 Task: View all active orders created by the user
Action: Mouse moved to (217, 160)
Screenshot: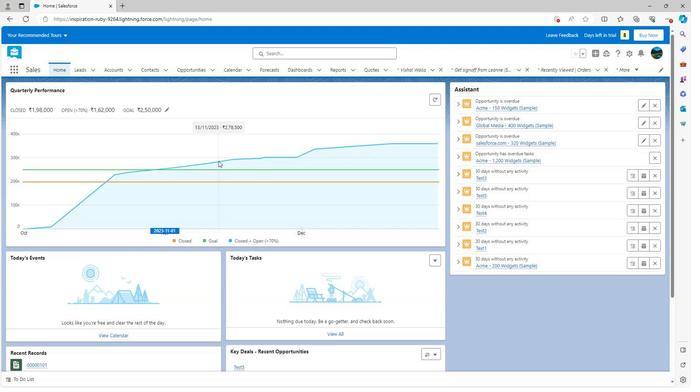 
Action: Mouse scrolled (217, 160) with delta (0, 0)
Screenshot: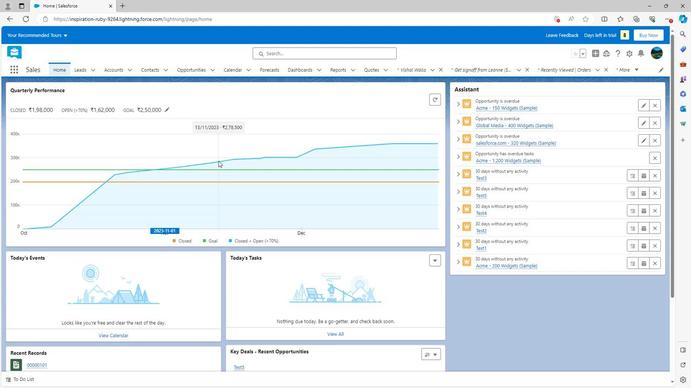 
Action: Mouse scrolled (217, 160) with delta (0, 0)
Screenshot: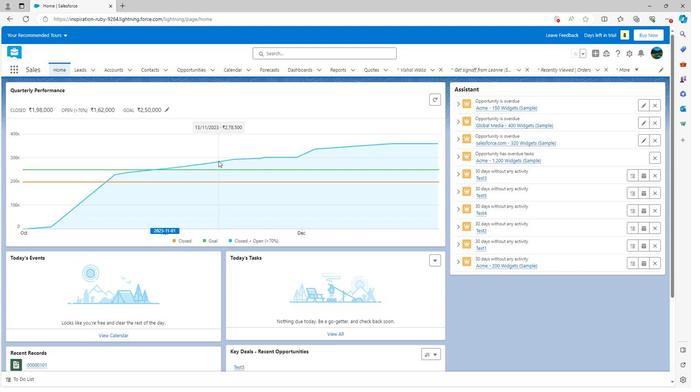 
Action: Mouse scrolled (217, 160) with delta (0, 0)
Screenshot: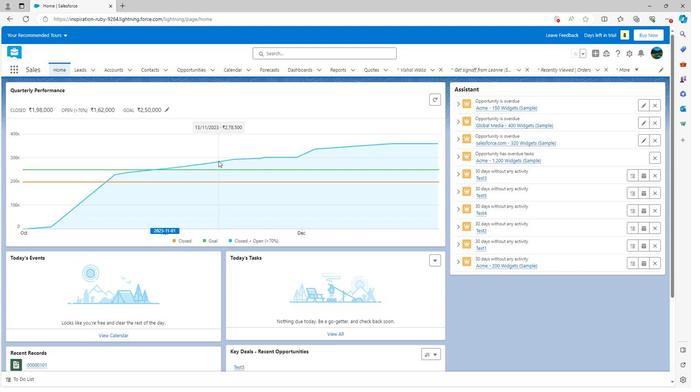 
Action: Mouse moved to (217, 160)
Screenshot: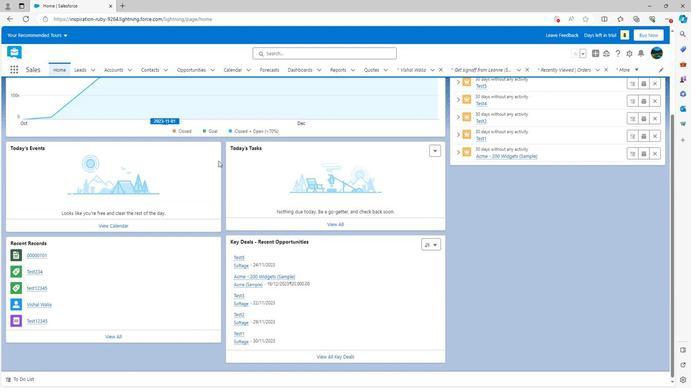
Action: Mouse scrolled (217, 160) with delta (0, 0)
Screenshot: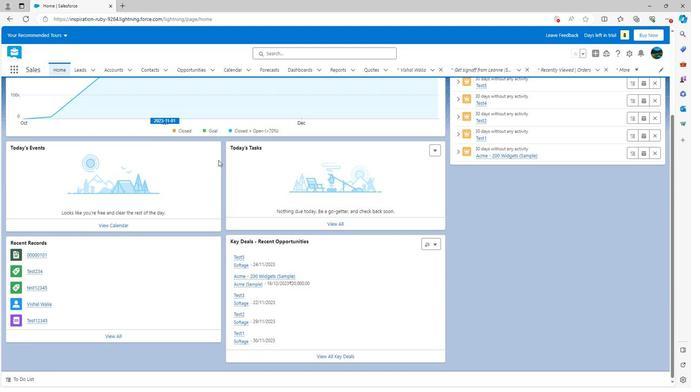 
Action: Mouse scrolled (217, 160) with delta (0, 0)
Screenshot: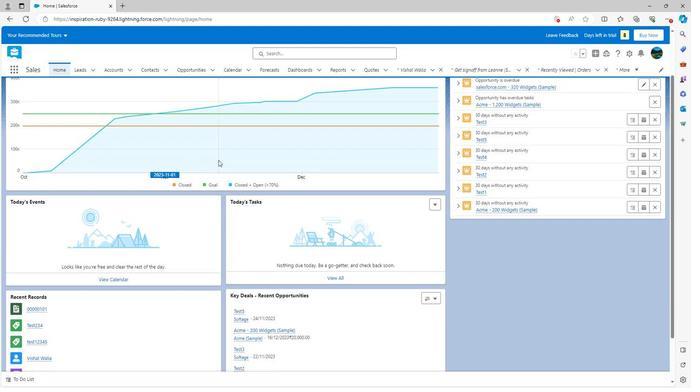 
Action: Mouse scrolled (217, 160) with delta (0, 0)
Screenshot: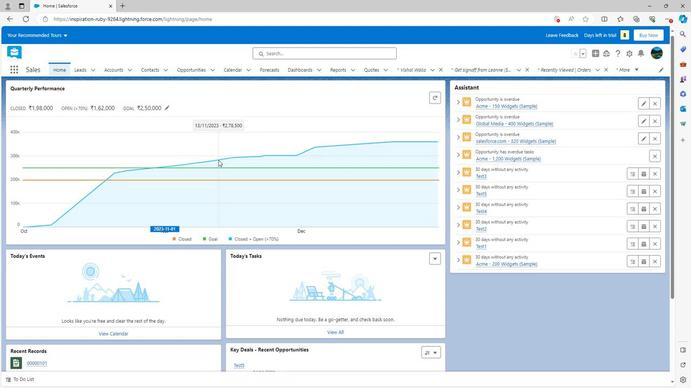 
Action: Mouse scrolled (217, 160) with delta (0, 0)
Screenshot: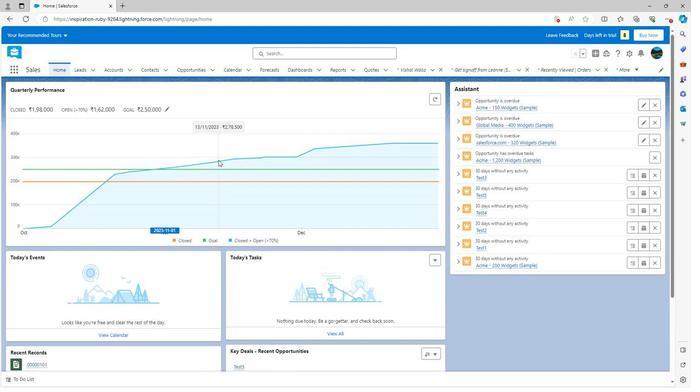 
Action: Mouse moved to (582, 68)
Screenshot: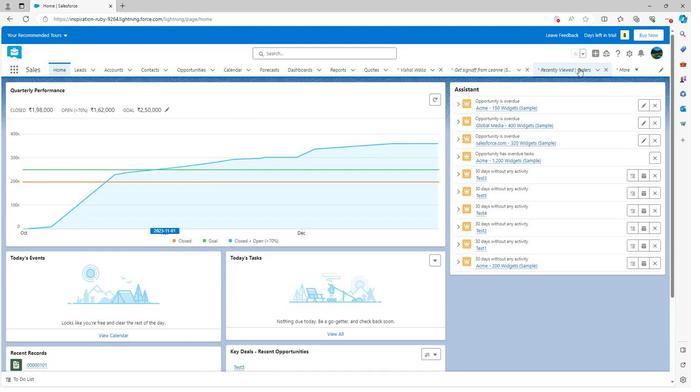 
Action: Mouse pressed left at (582, 68)
Screenshot: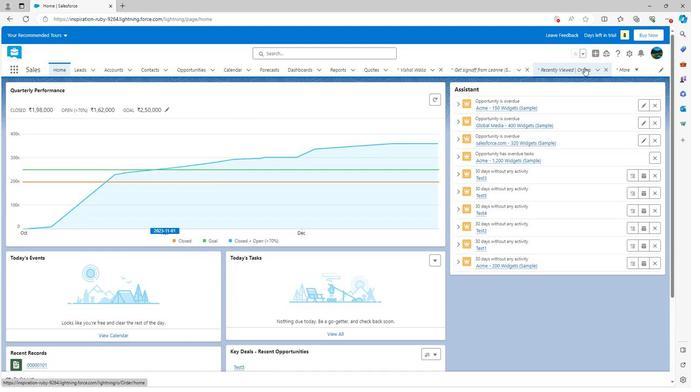 
Action: Mouse moved to (80, 95)
Screenshot: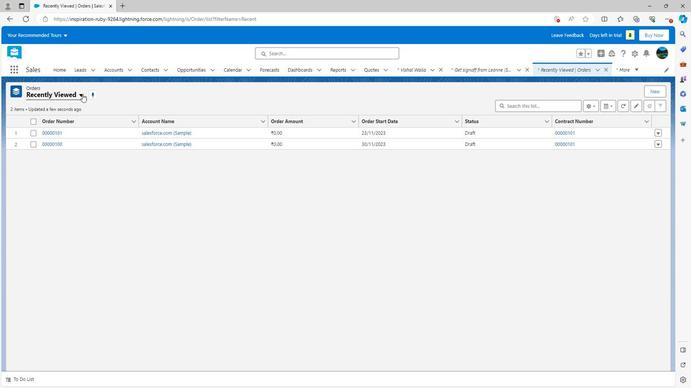 
Action: Mouse pressed left at (80, 95)
Screenshot: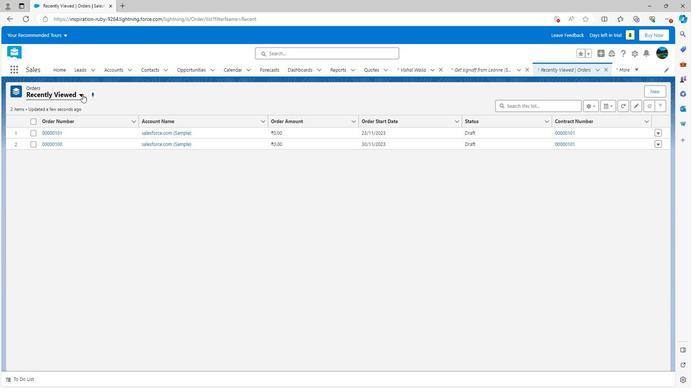 
Action: Mouse moved to (67, 119)
Screenshot: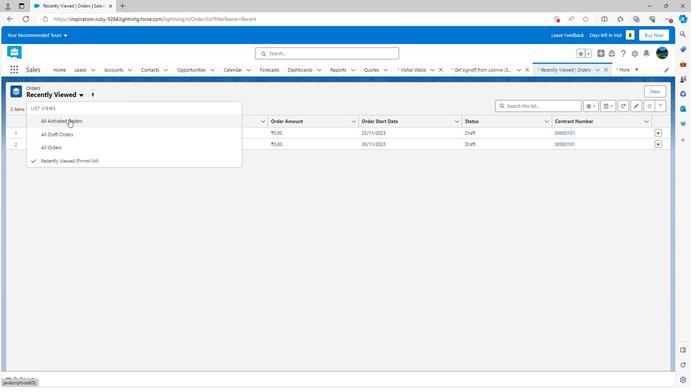 
Action: Mouse pressed left at (67, 119)
Screenshot: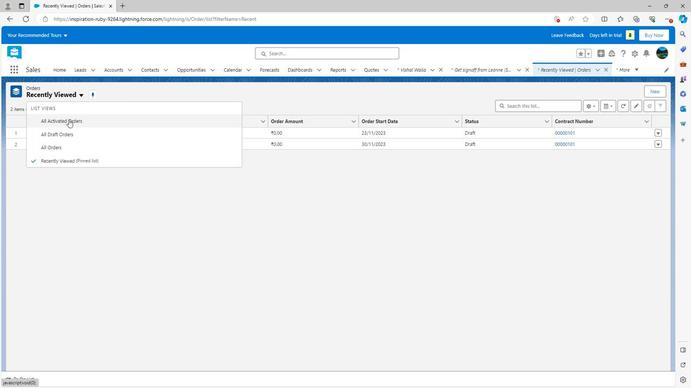 
Action: Mouse moved to (437, 152)
Screenshot: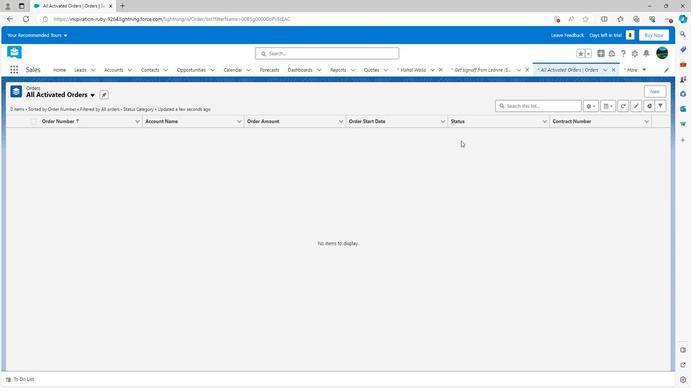 
